 Task: Add Alba Botanica Active Kids Sunscreen Spray Spf 50 to the cart.
Action: Mouse moved to (323, 168)
Screenshot: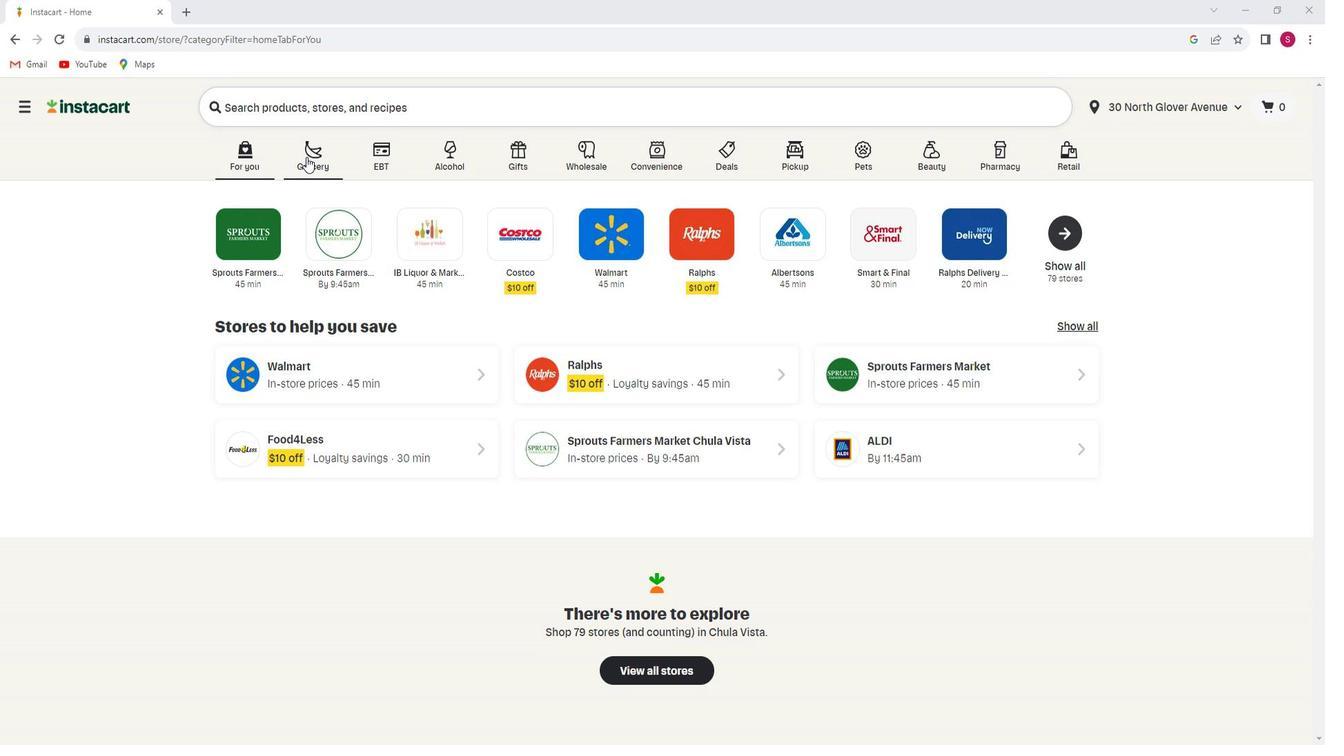 
Action: Mouse pressed left at (323, 168)
Screenshot: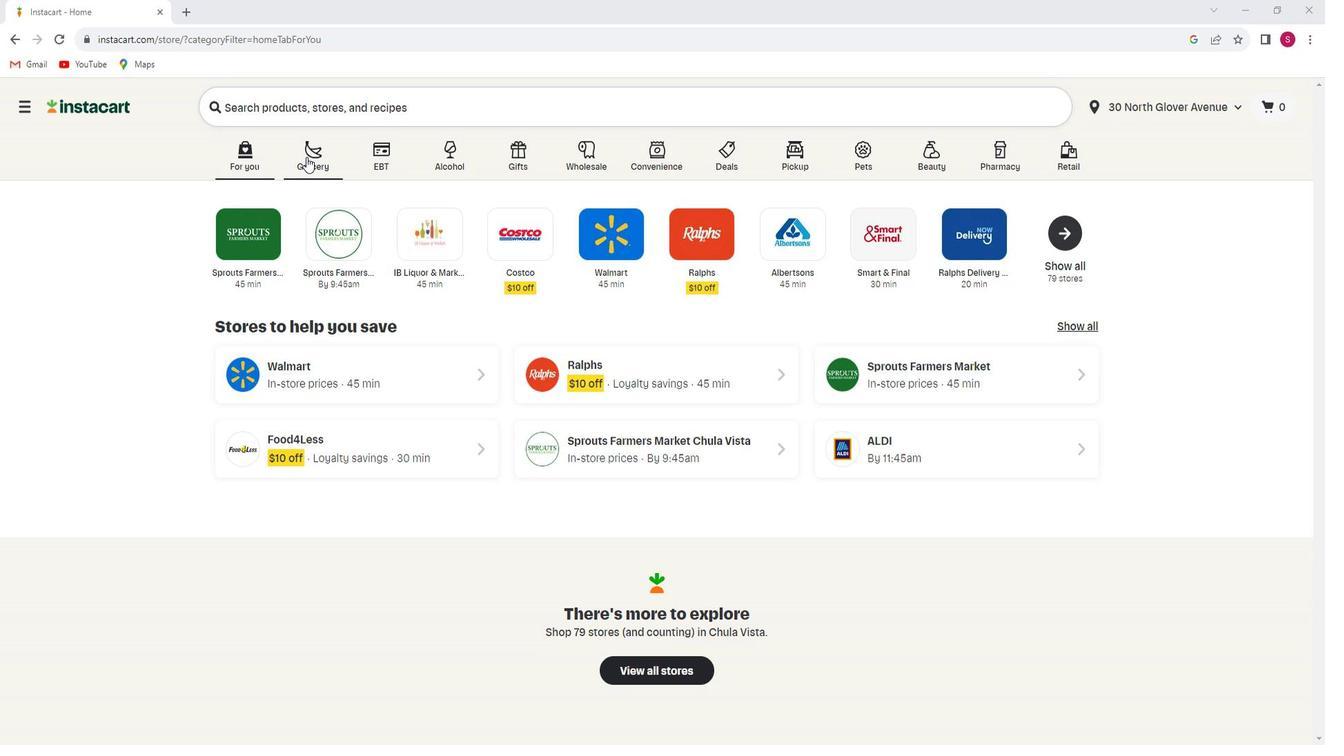 
Action: Mouse moved to (331, 412)
Screenshot: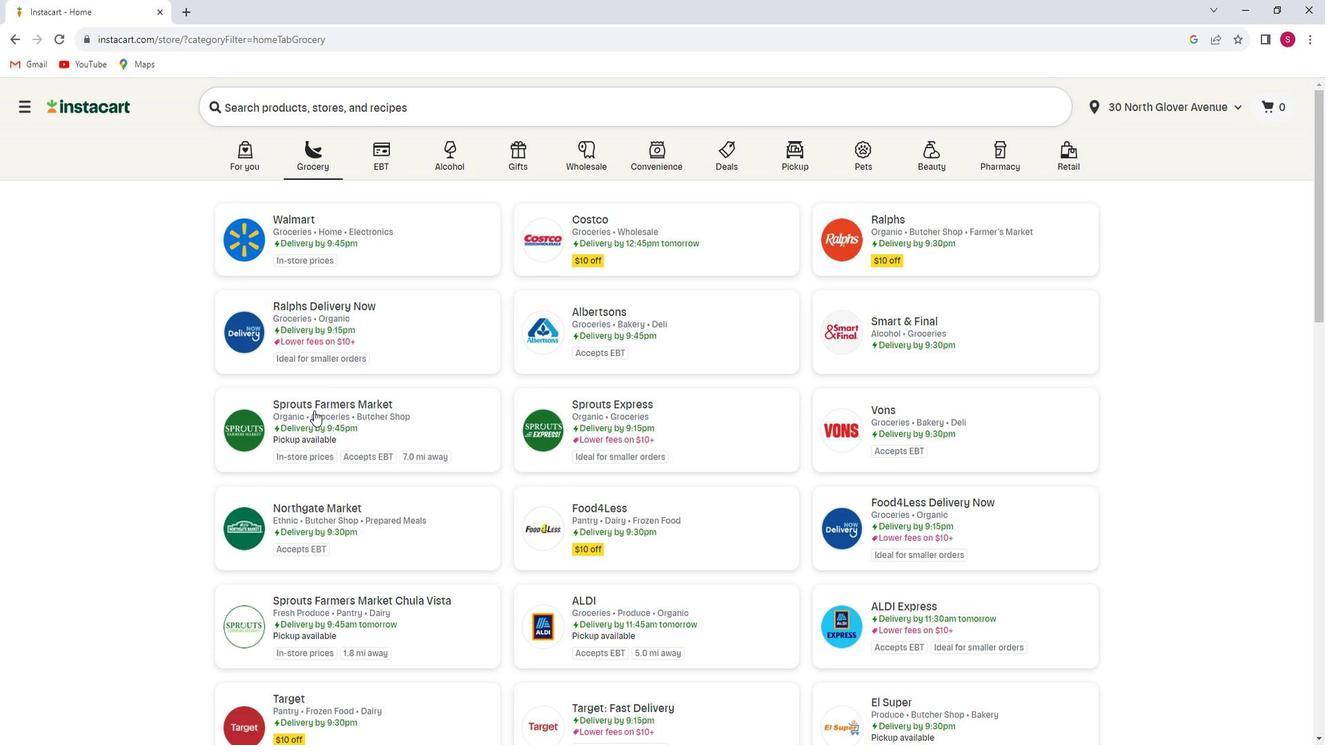 
Action: Mouse pressed left at (331, 412)
Screenshot: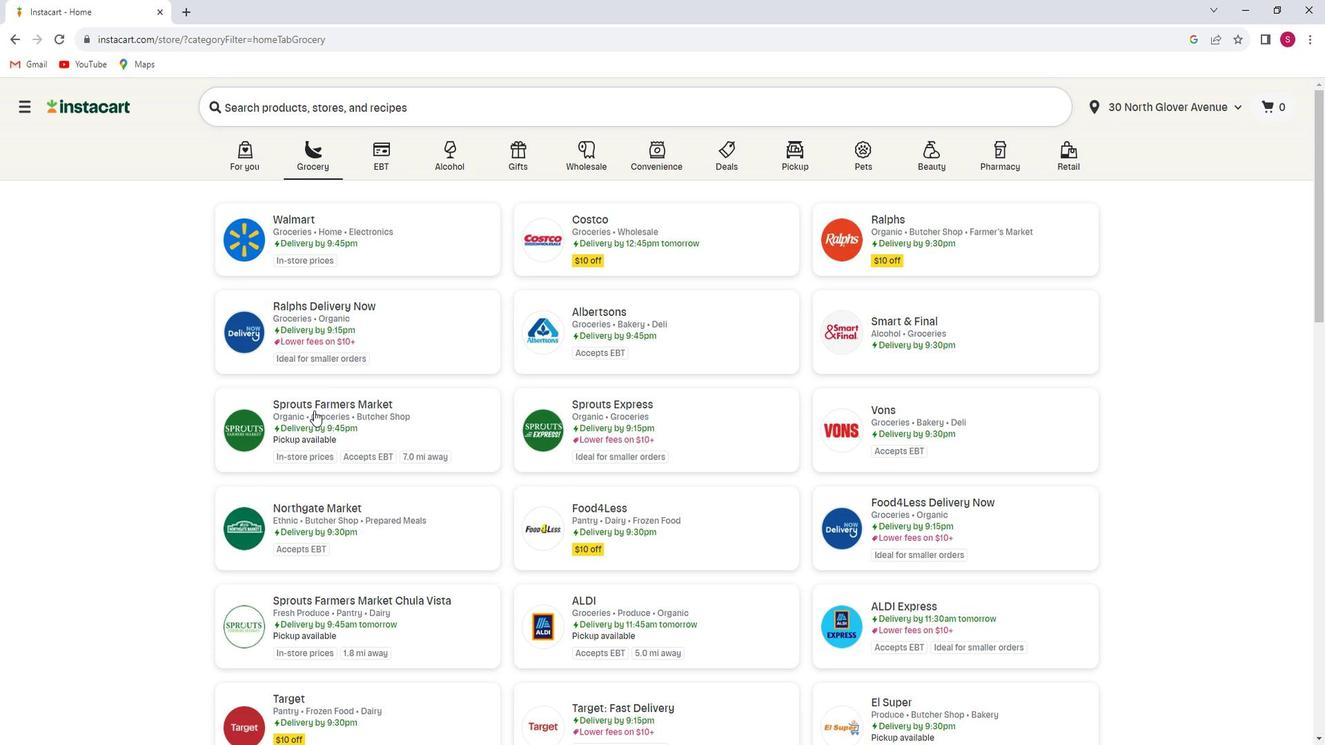 
Action: Mouse moved to (98, 449)
Screenshot: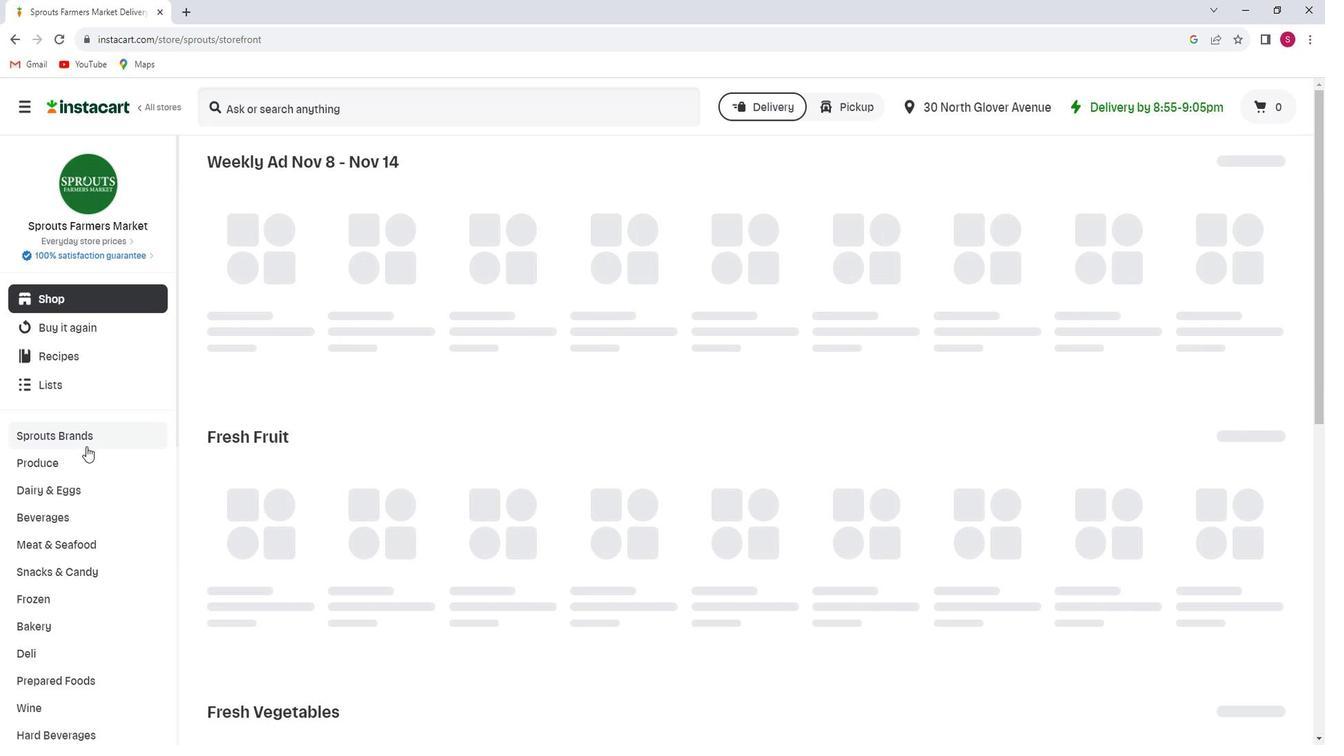 
Action: Mouse scrolled (98, 448) with delta (0, 0)
Screenshot: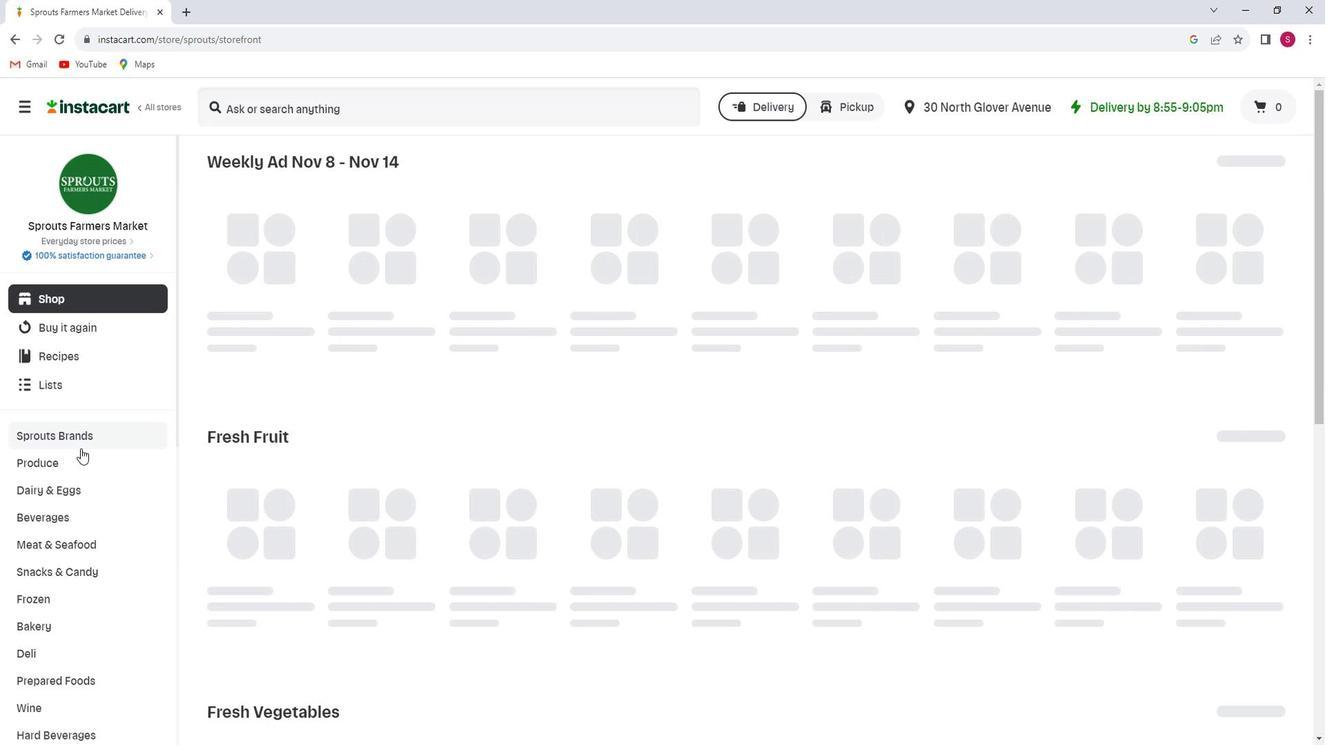 
Action: Mouse scrolled (98, 448) with delta (0, 0)
Screenshot: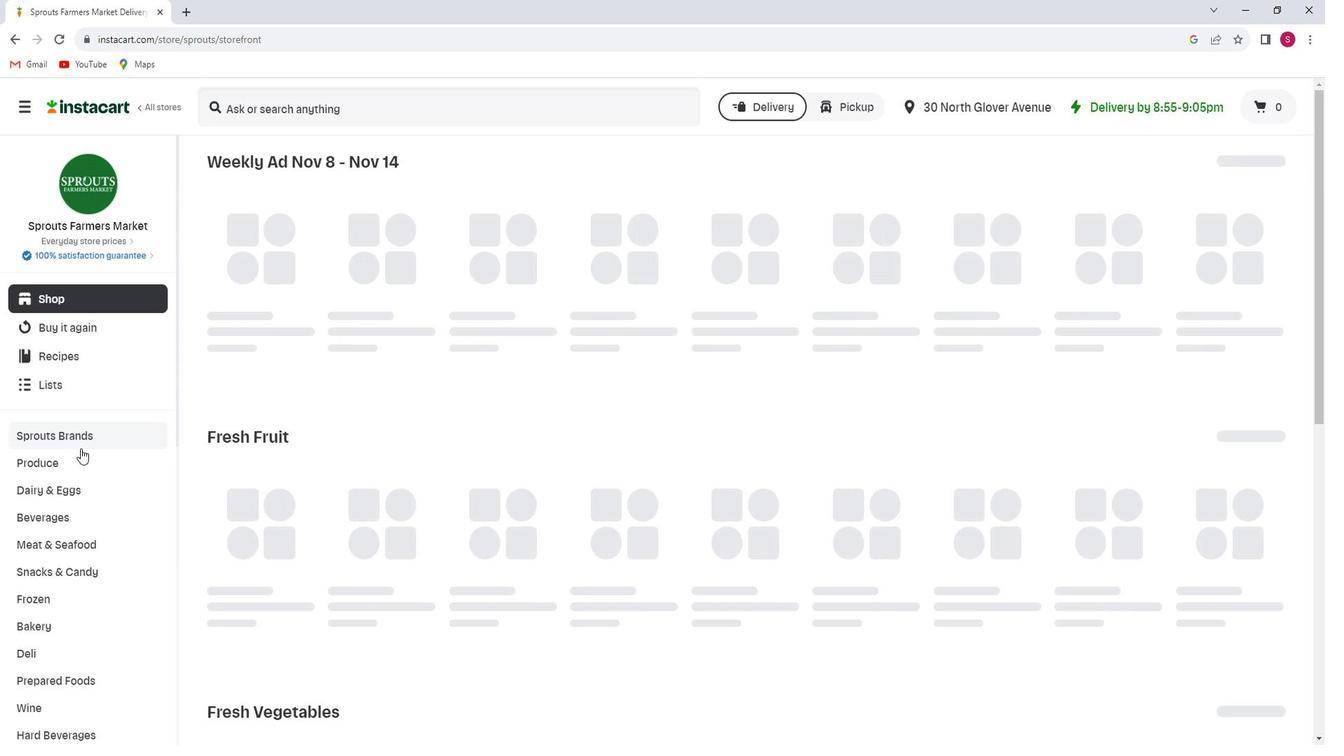 
Action: Mouse scrolled (98, 448) with delta (0, 0)
Screenshot: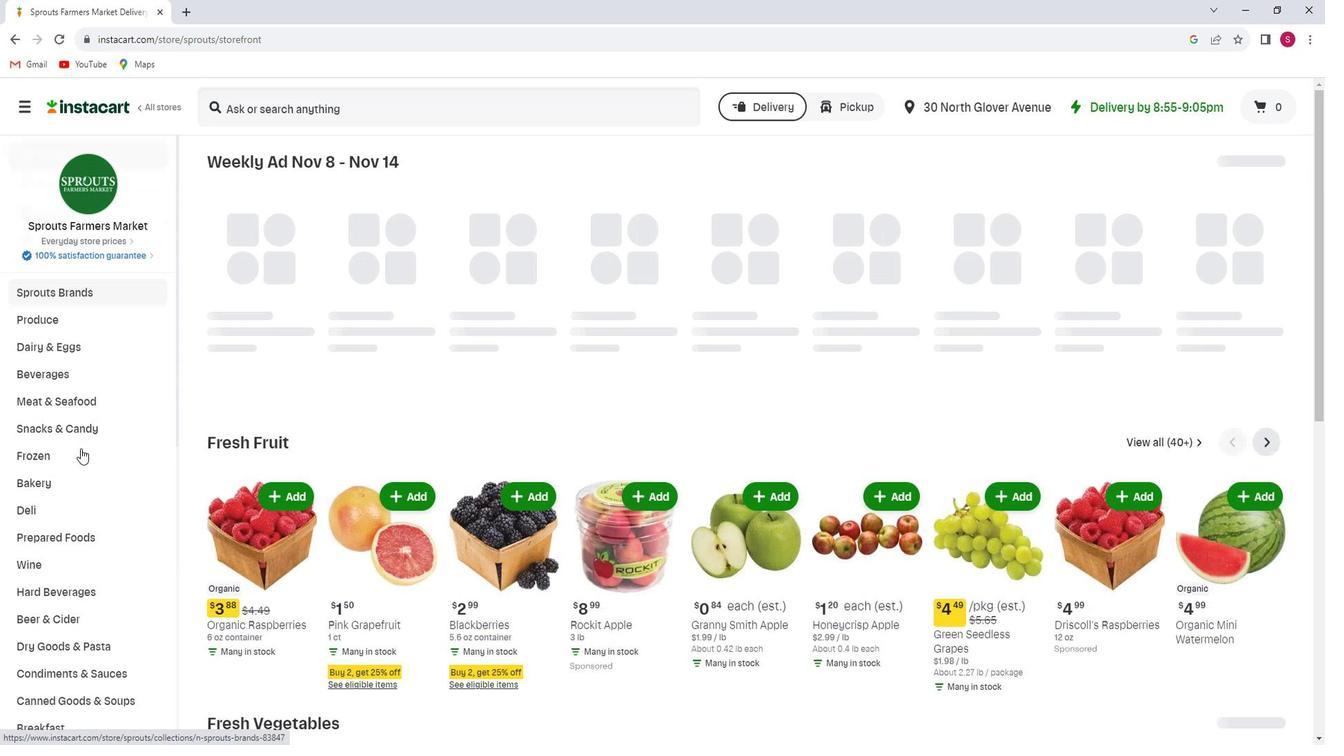 
Action: Mouse scrolled (98, 448) with delta (0, 0)
Screenshot: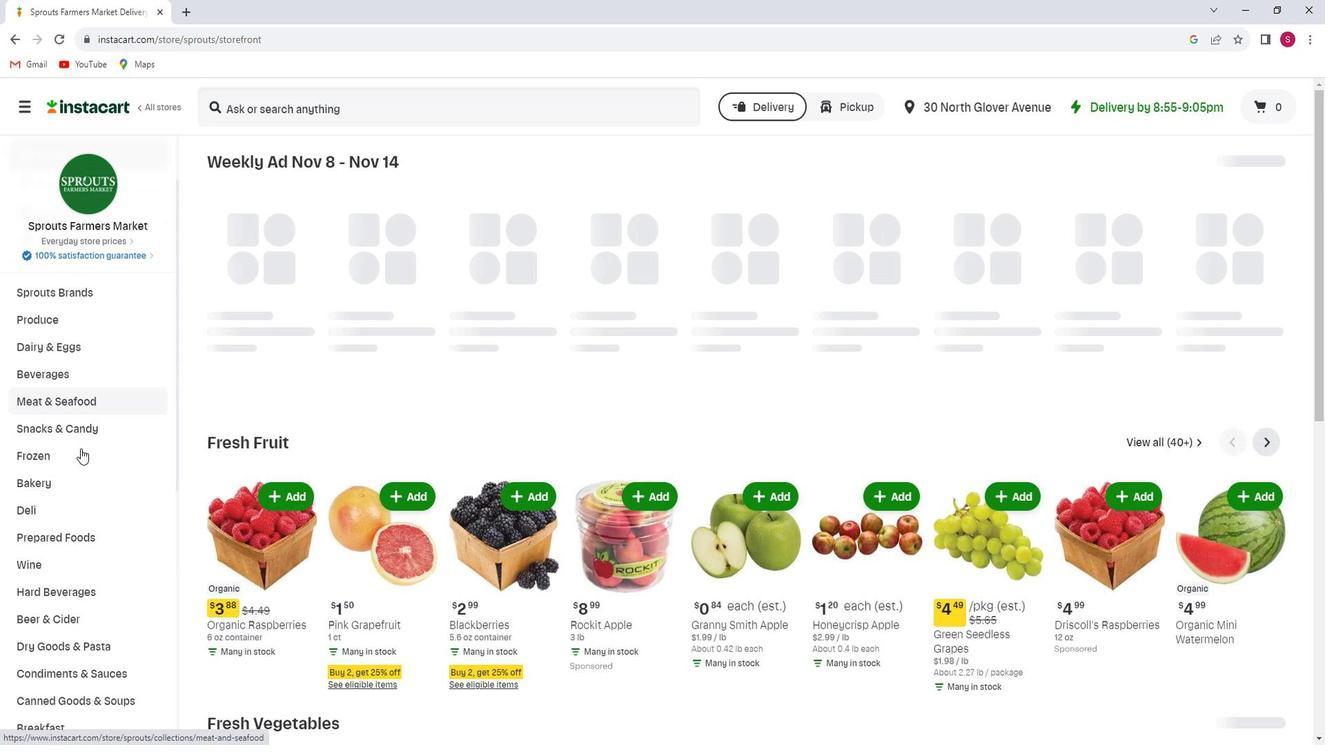 
Action: Mouse scrolled (98, 448) with delta (0, 0)
Screenshot: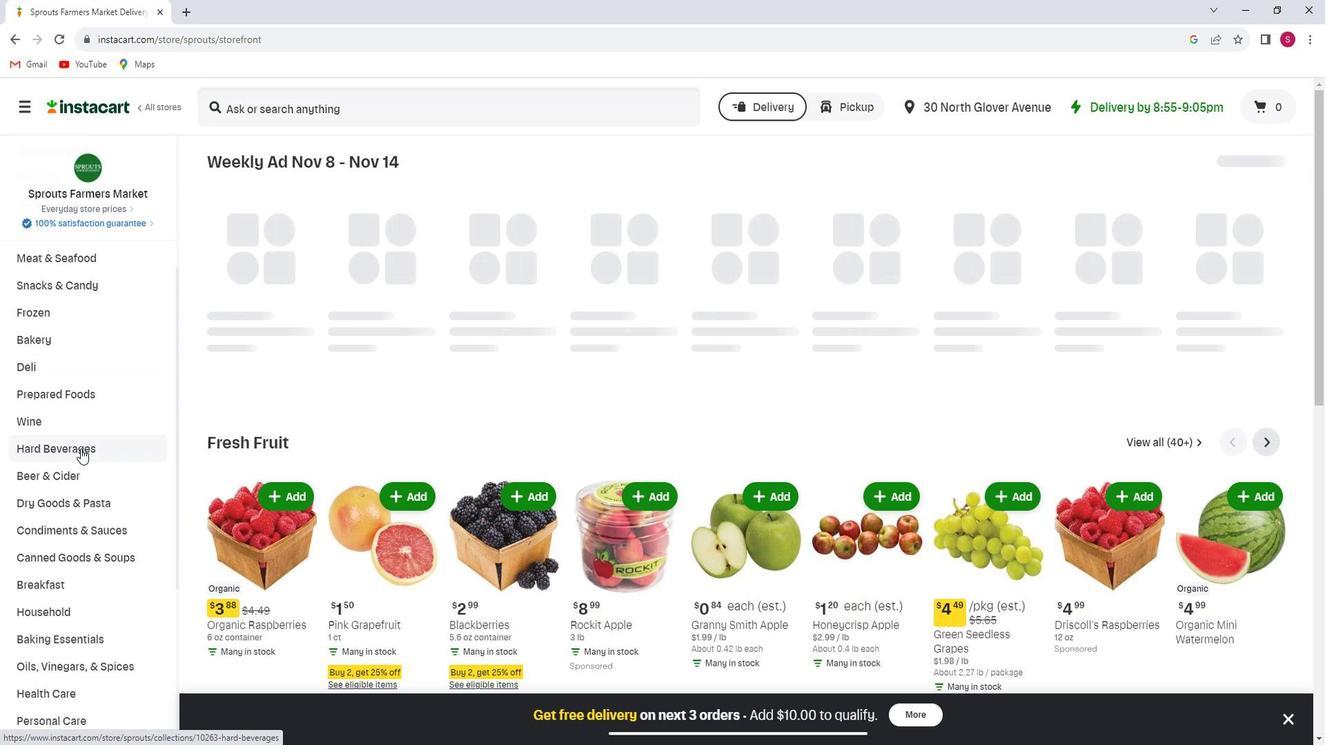 
Action: Mouse scrolled (98, 448) with delta (0, 0)
Screenshot: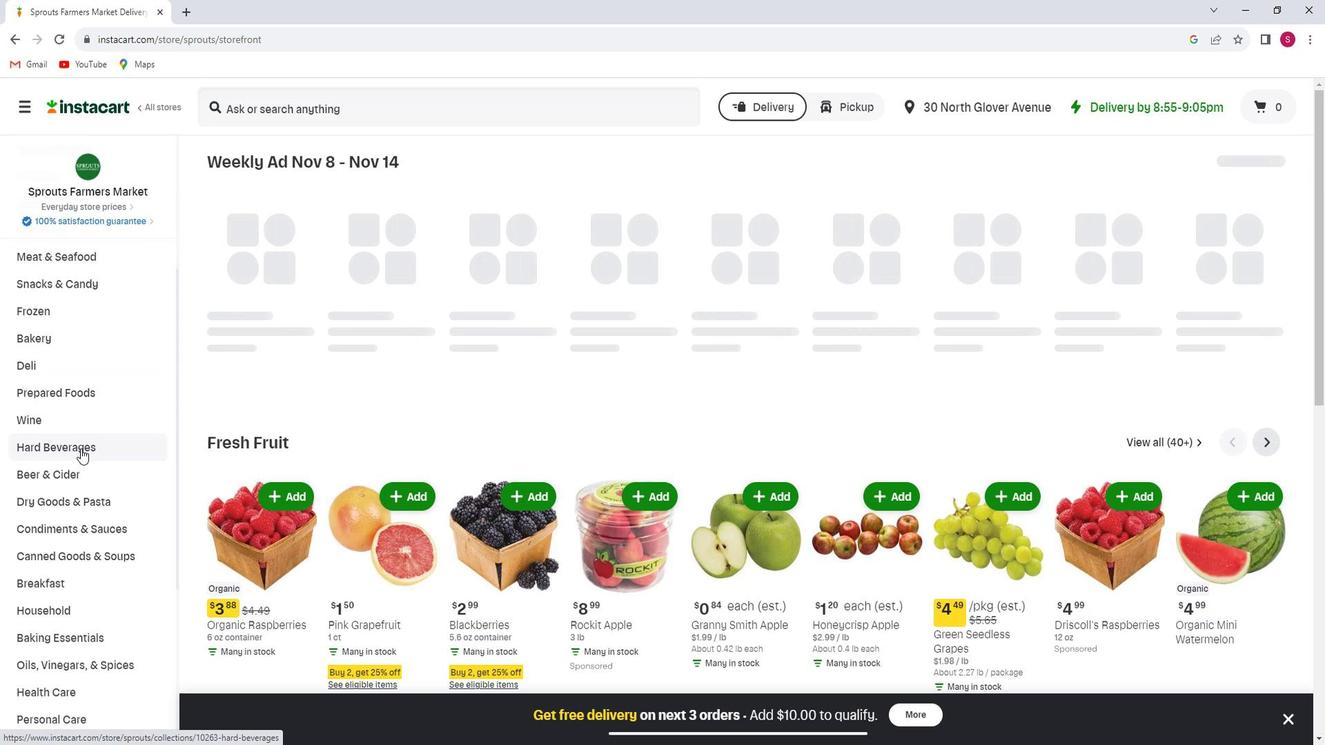 
Action: Mouse moved to (81, 437)
Screenshot: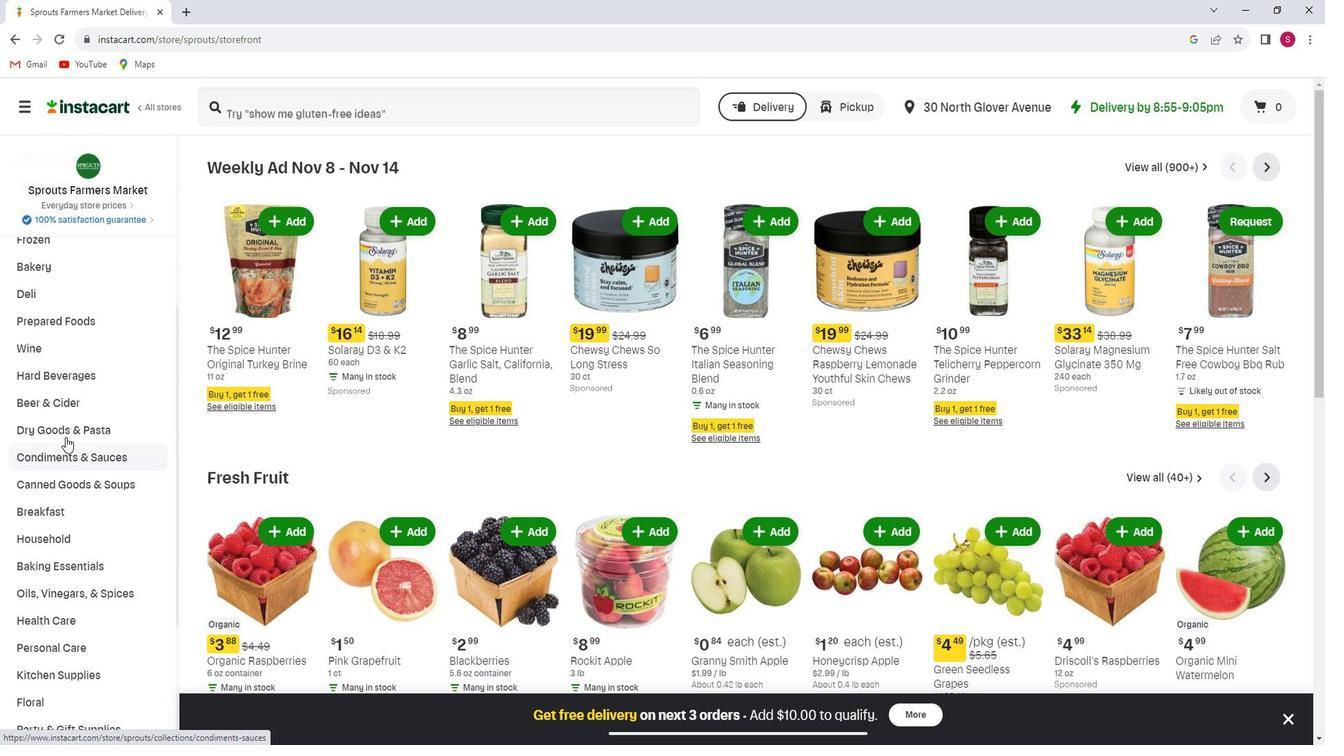 
Action: Mouse scrolled (81, 436) with delta (0, 0)
Screenshot: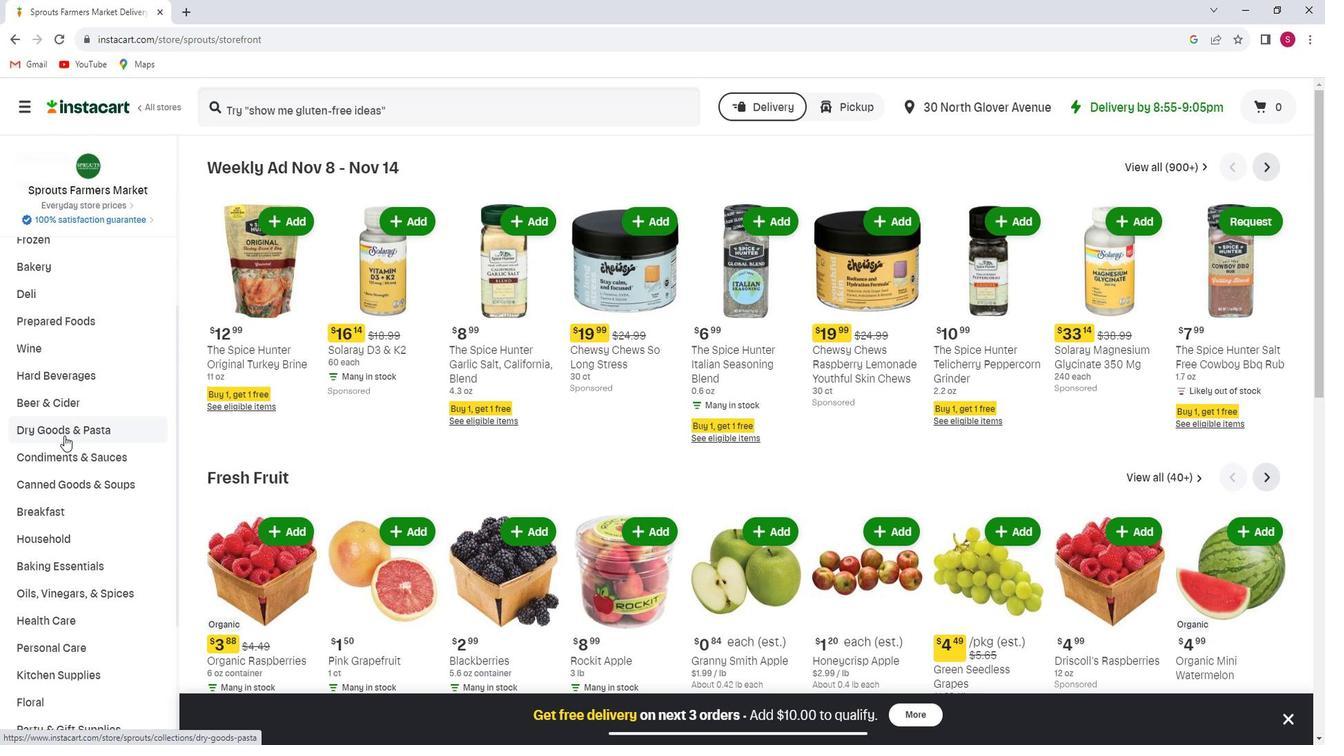 
Action: Mouse moved to (80, 417)
Screenshot: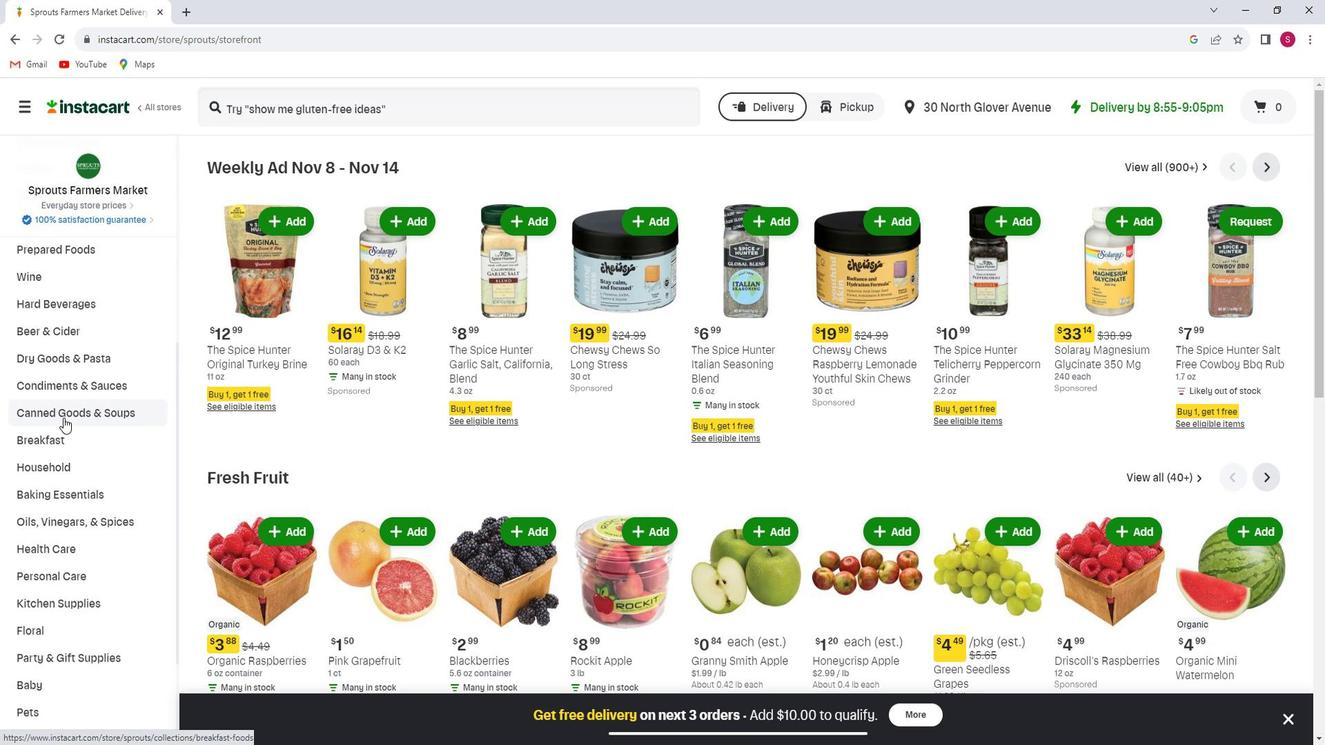 
Action: Mouse scrolled (80, 416) with delta (0, 0)
Screenshot: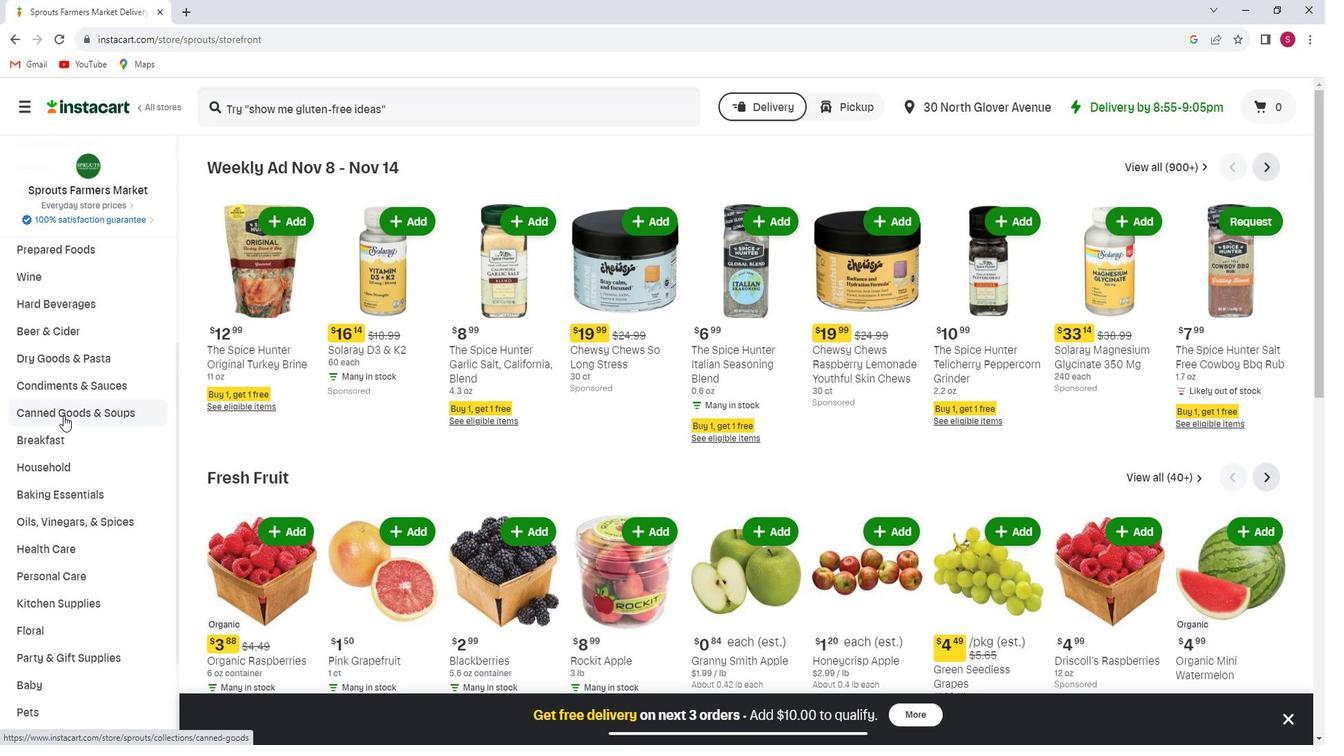 
Action: Mouse scrolled (80, 416) with delta (0, 0)
Screenshot: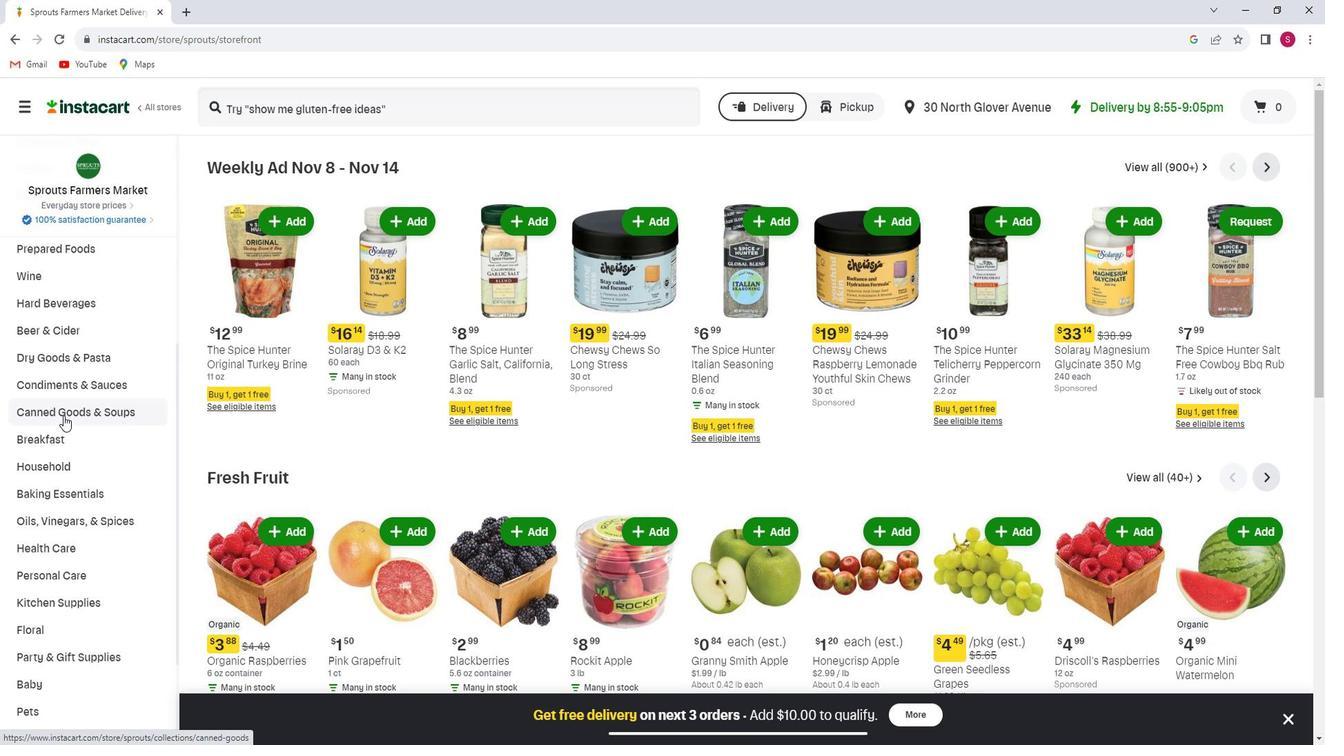 
Action: Mouse moved to (83, 432)
Screenshot: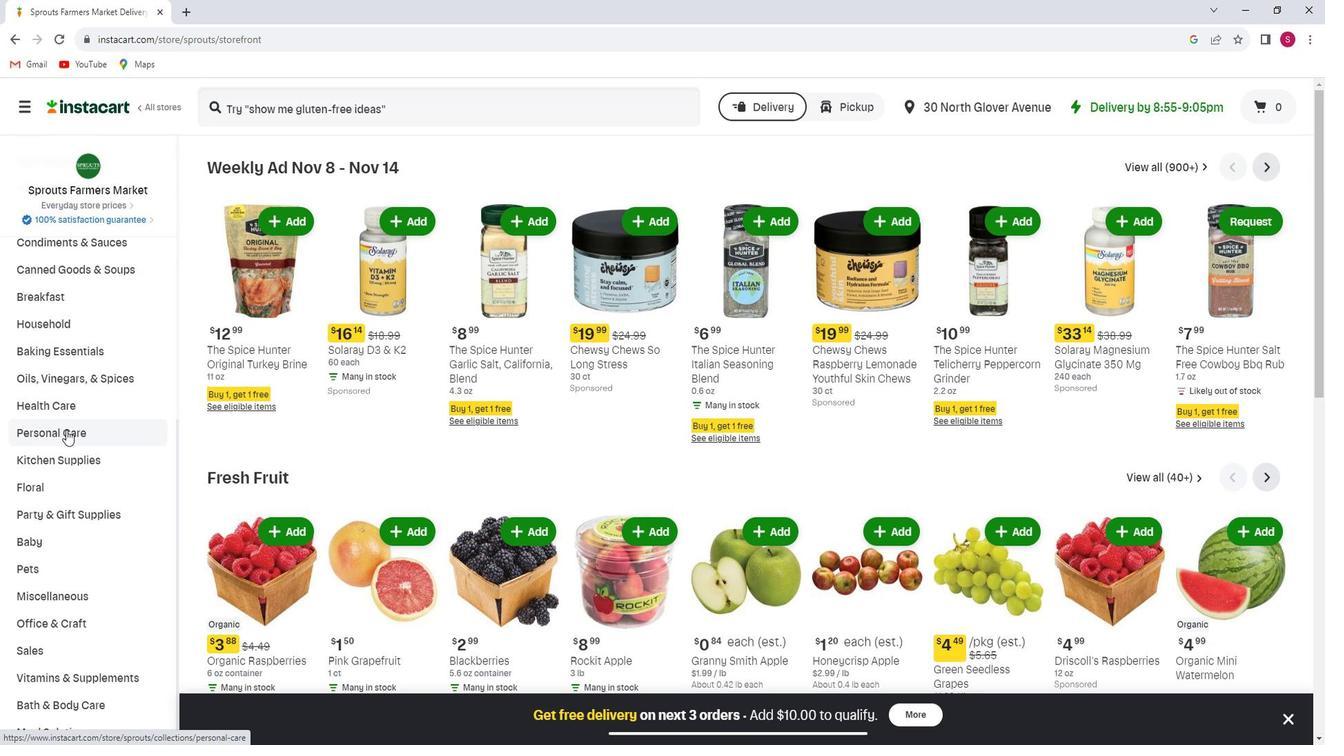 
Action: Mouse pressed left at (83, 432)
Screenshot: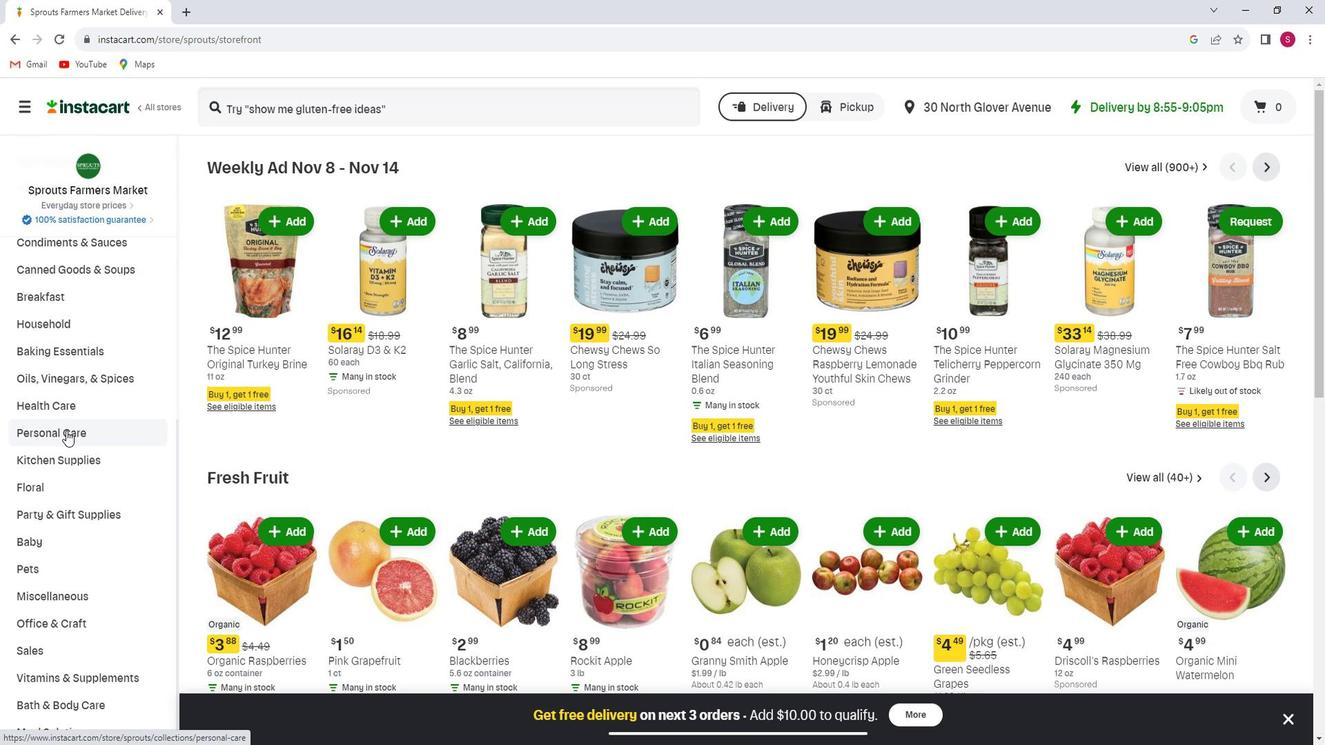 
Action: Mouse moved to (1075, 214)
Screenshot: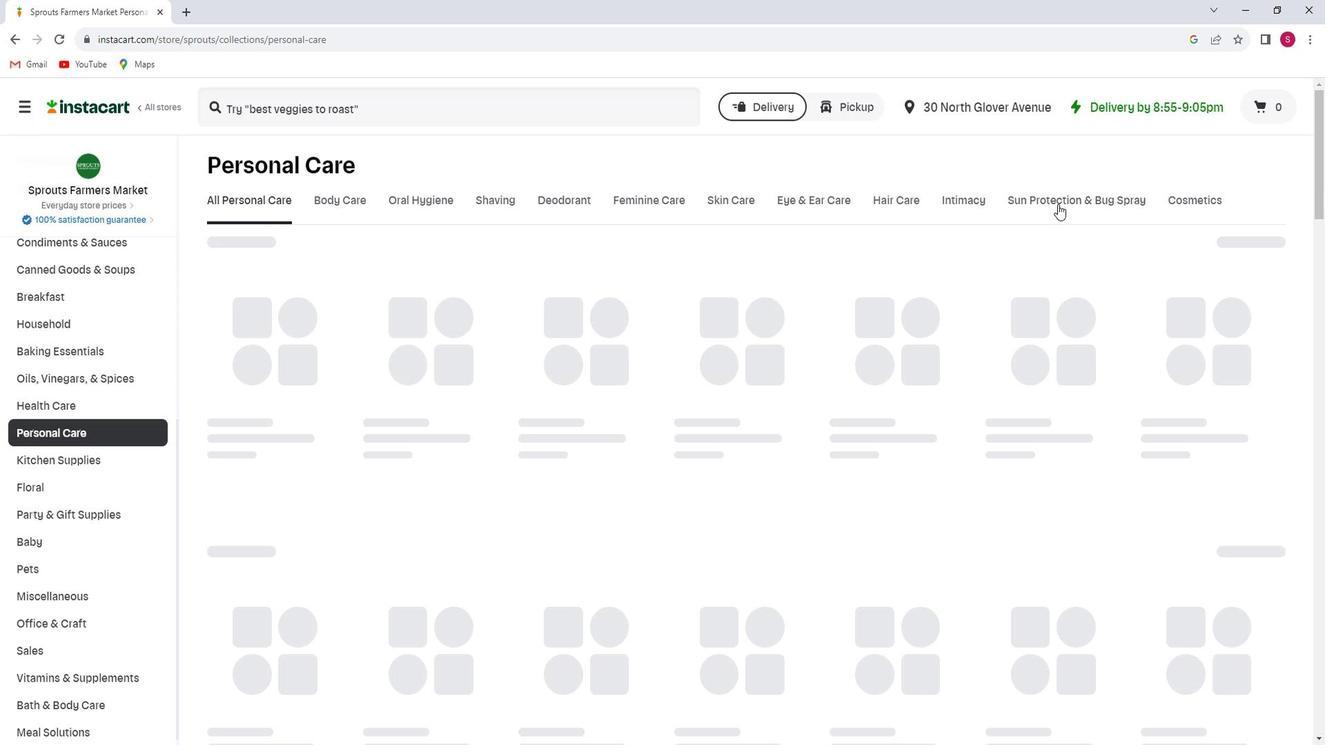 
Action: Mouse pressed left at (1075, 214)
Screenshot: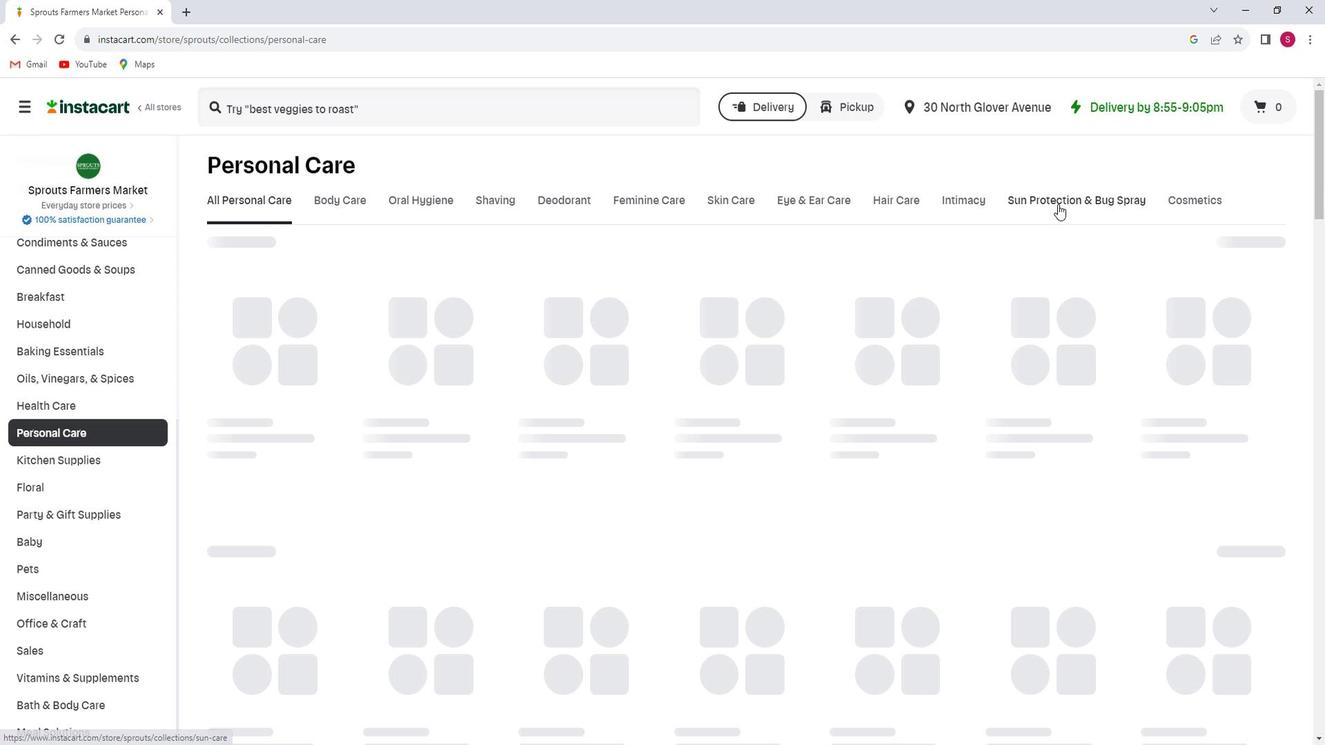 
Action: Mouse moved to (380, 115)
Screenshot: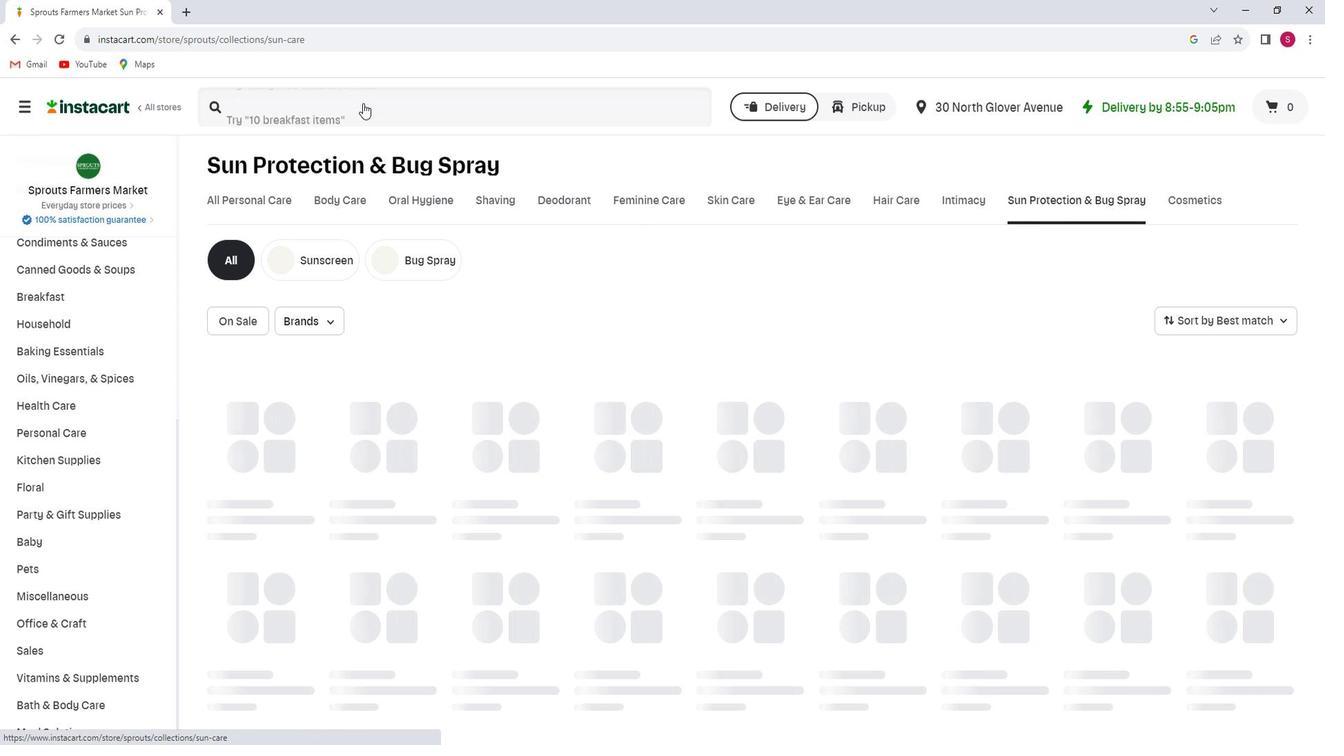 
Action: Mouse pressed left at (380, 115)
Screenshot: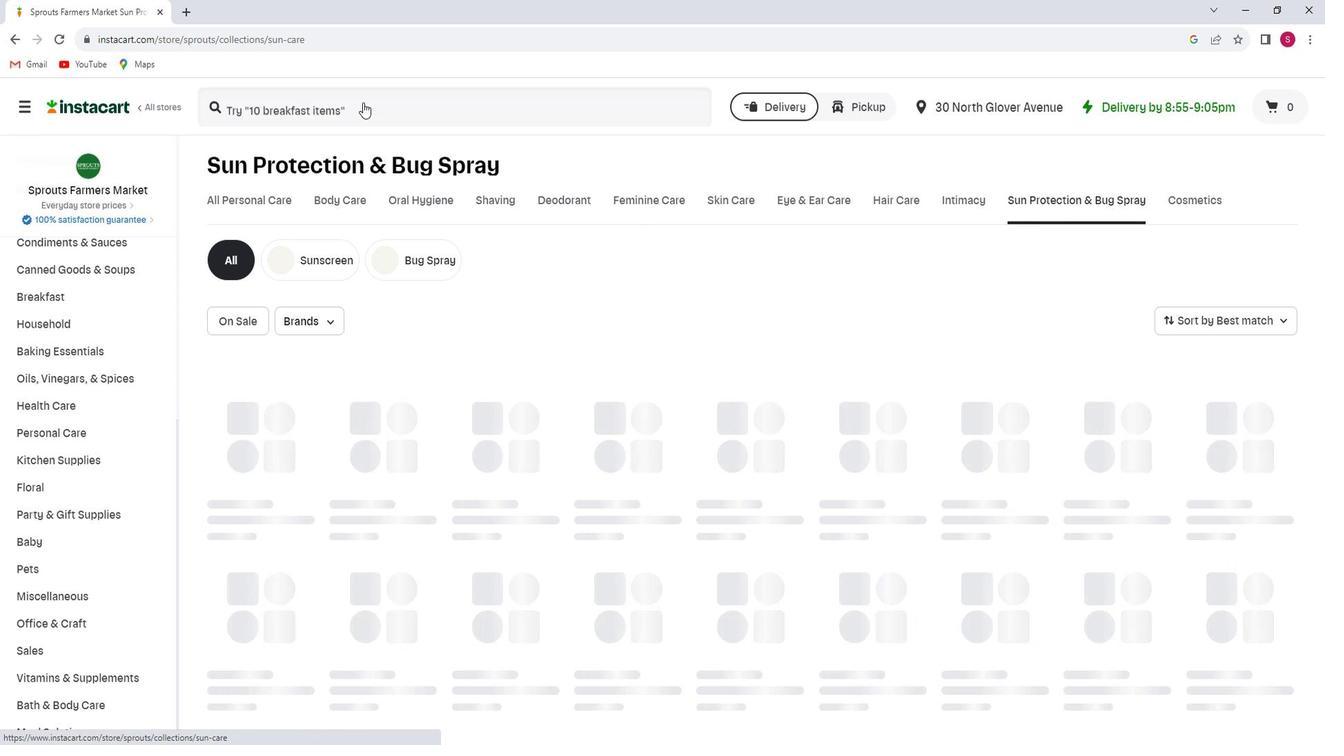 
Action: Key pressed <Key.shift>Alba<Key.space><Key.shift>botanica<Key.space><Key.shift>Active<Key.space><Key.shift>kids<Key.space><Key.shift>sunscreen<Key.space><Key.shift>spray<Key.space><Key.shift>Spf<Key.space>50<Key.enter>
Screenshot: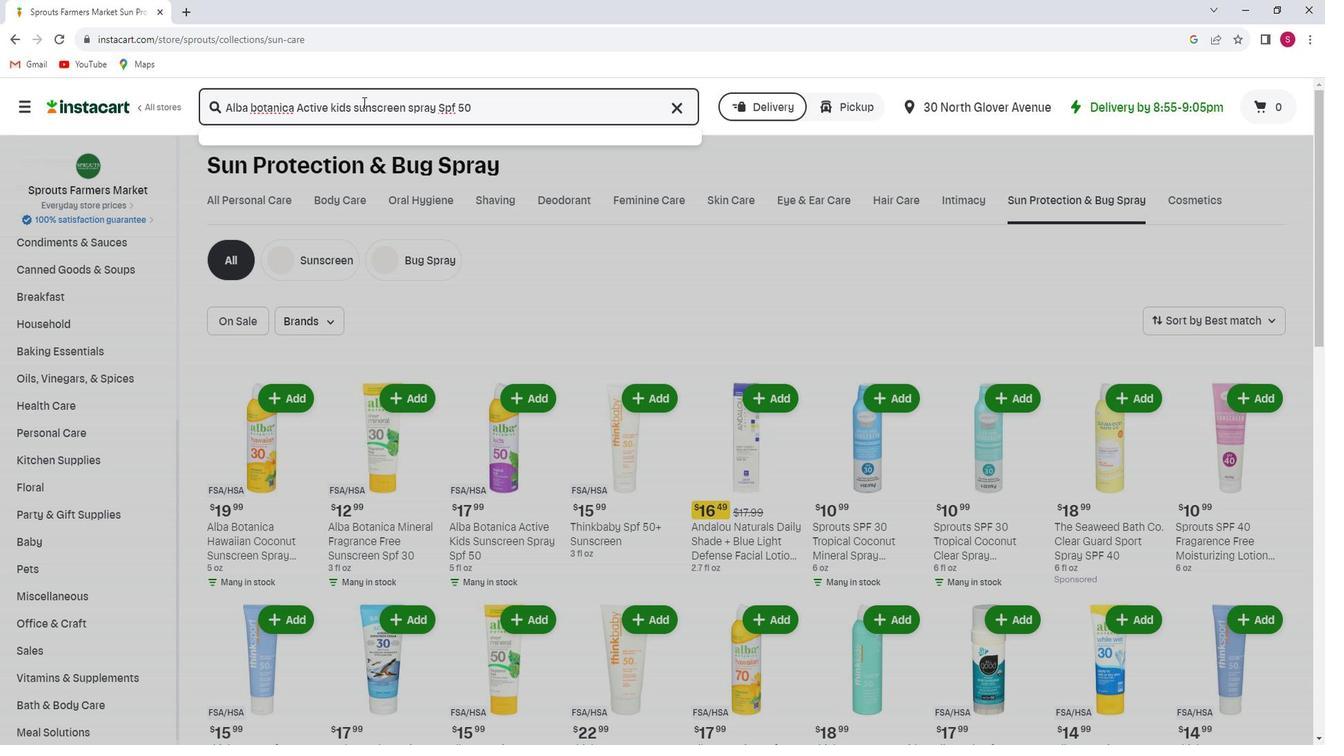 
Action: Mouse moved to (454, 290)
Screenshot: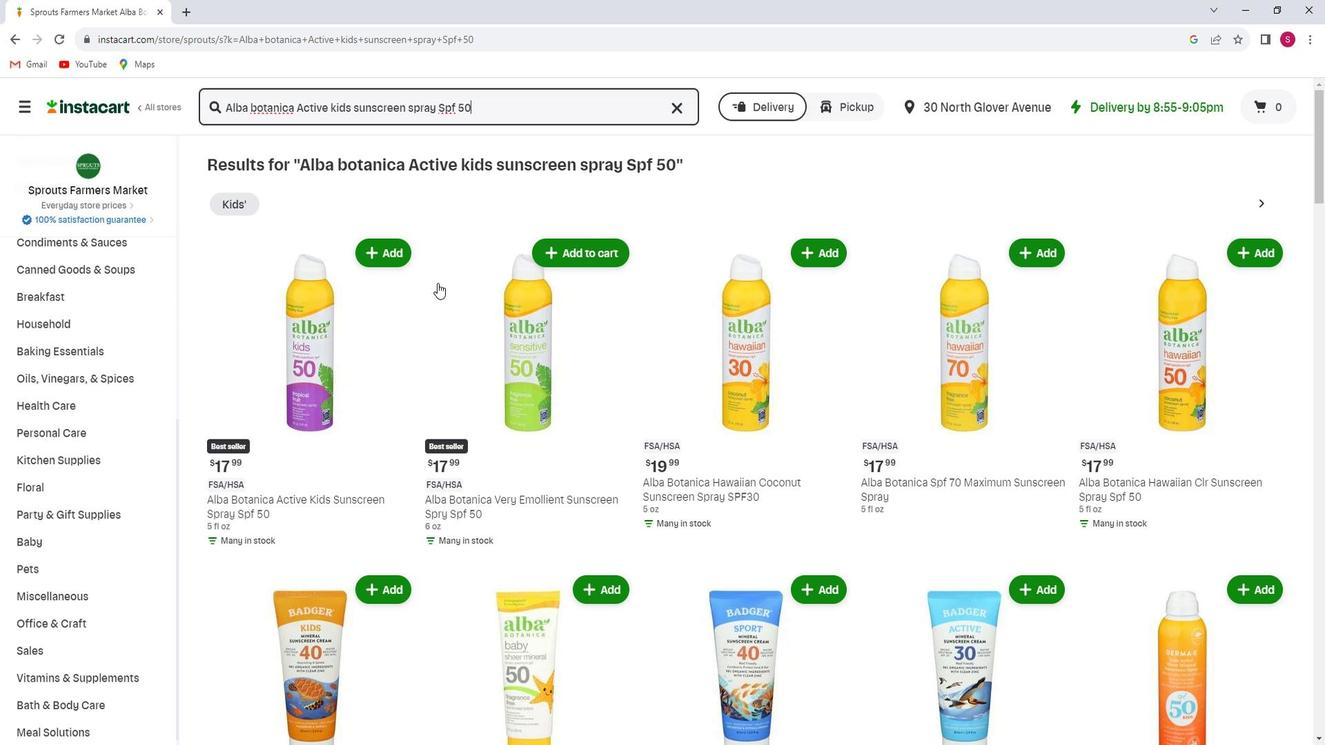 
Action: Mouse scrolled (454, 289) with delta (0, 0)
Screenshot: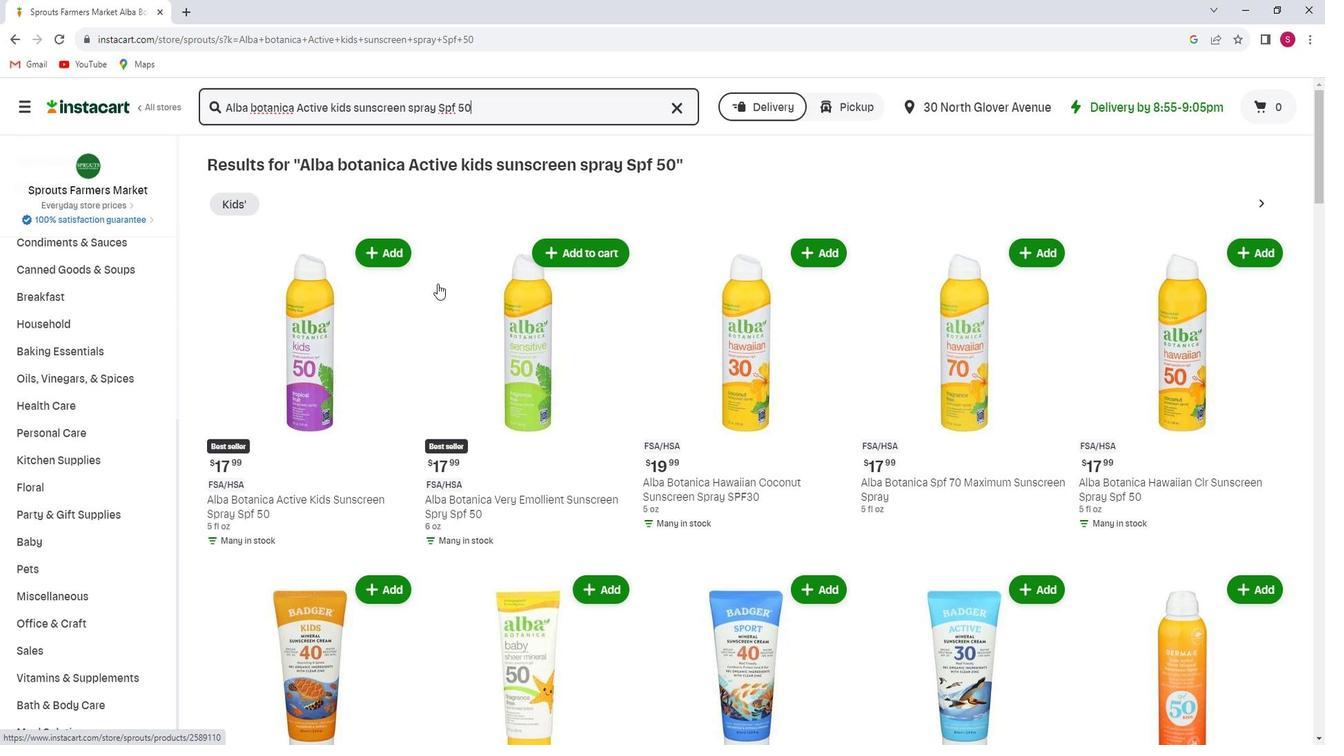 
Action: Mouse moved to (381, 198)
Screenshot: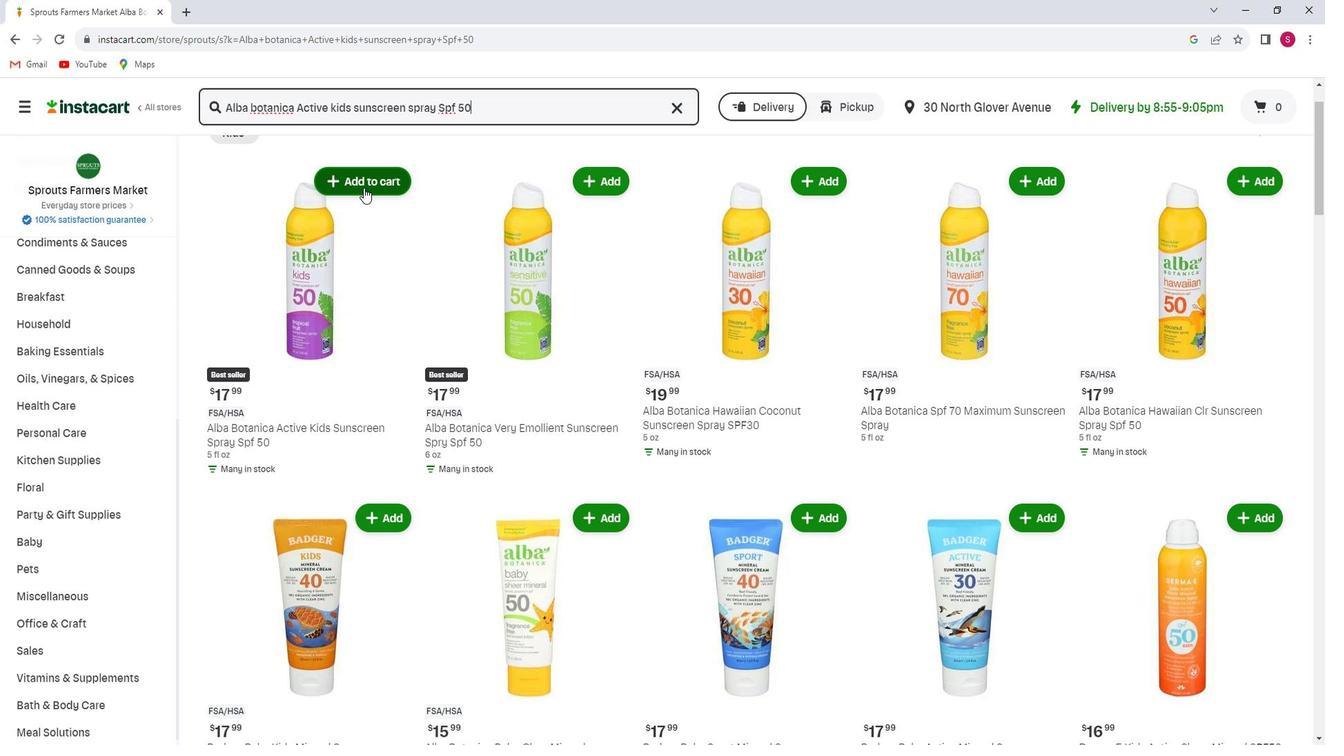 
Action: Mouse pressed left at (381, 198)
Screenshot: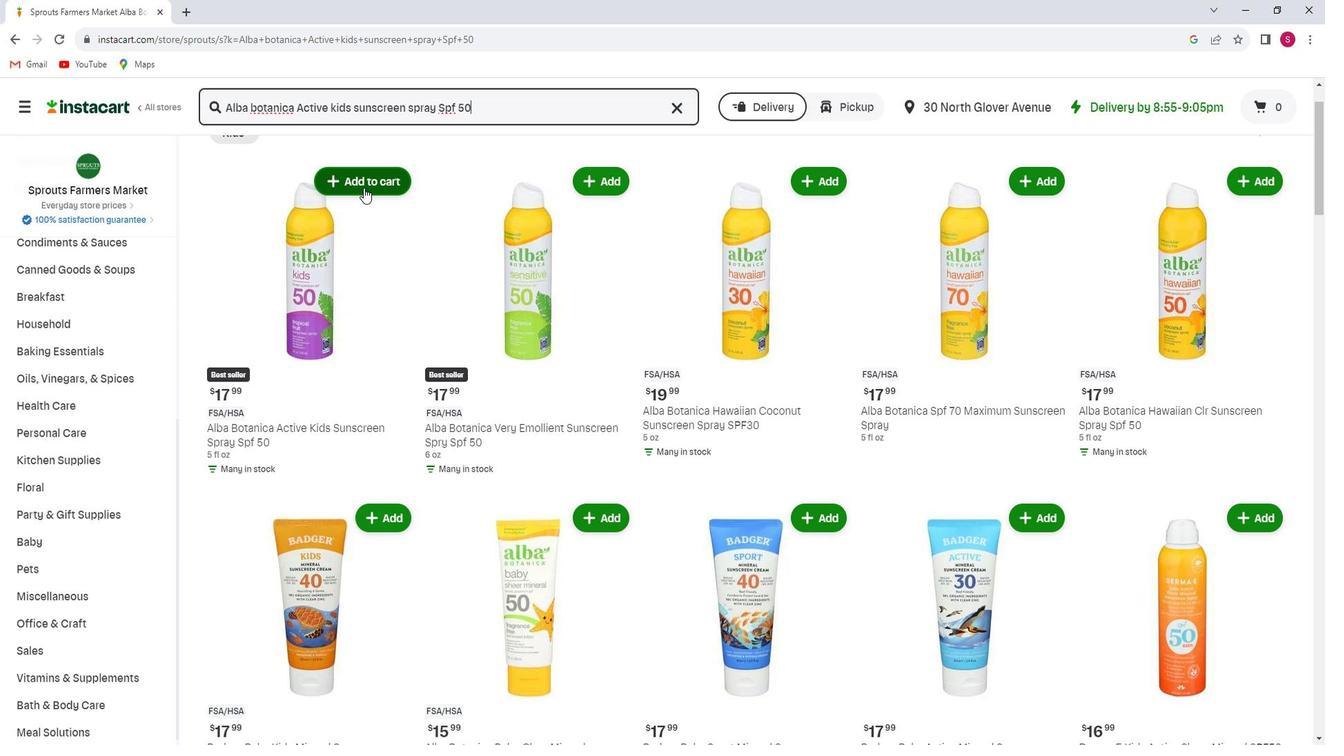 
Action: Mouse moved to (405, 272)
Screenshot: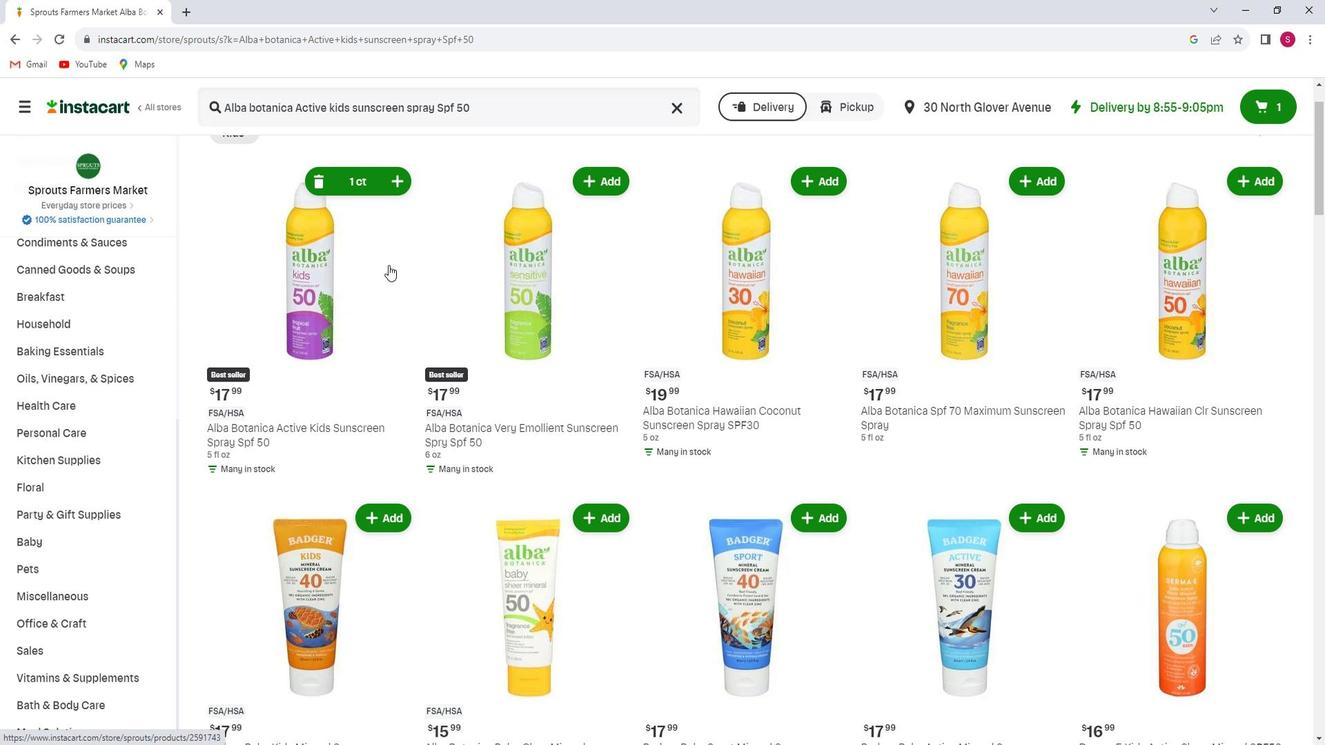 
